 Task: Select the company as the website type.
Action: Mouse moved to (790, 82)
Screenshot: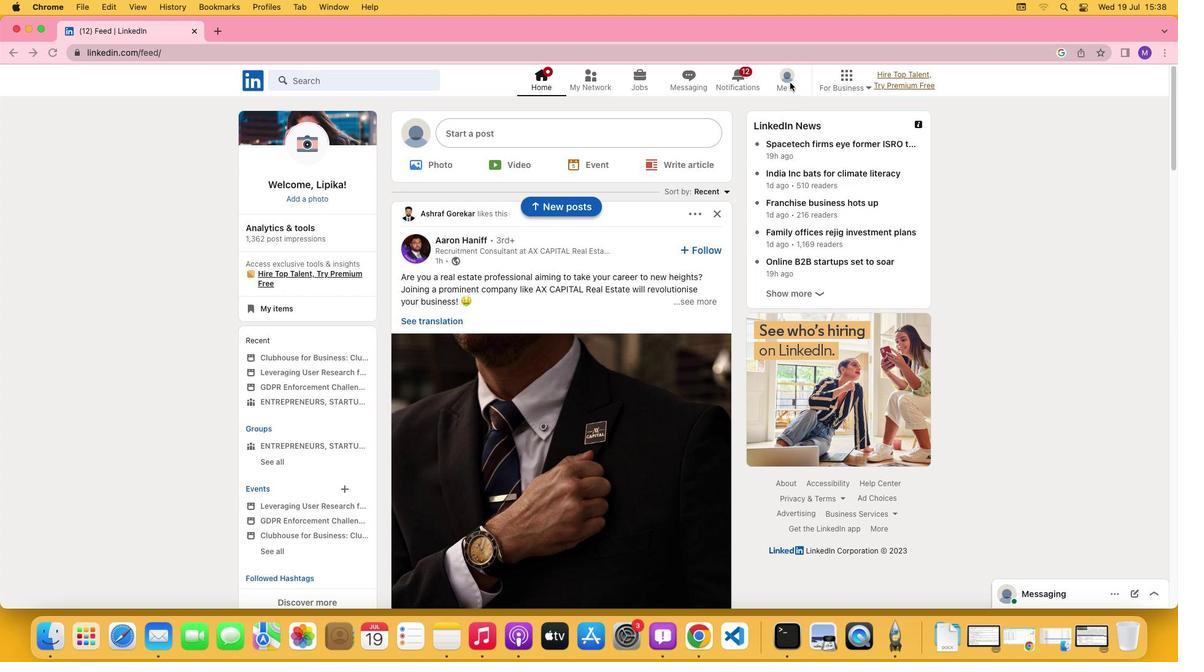 
Action: Mouse pressed left at (790, 82)
Screenshot: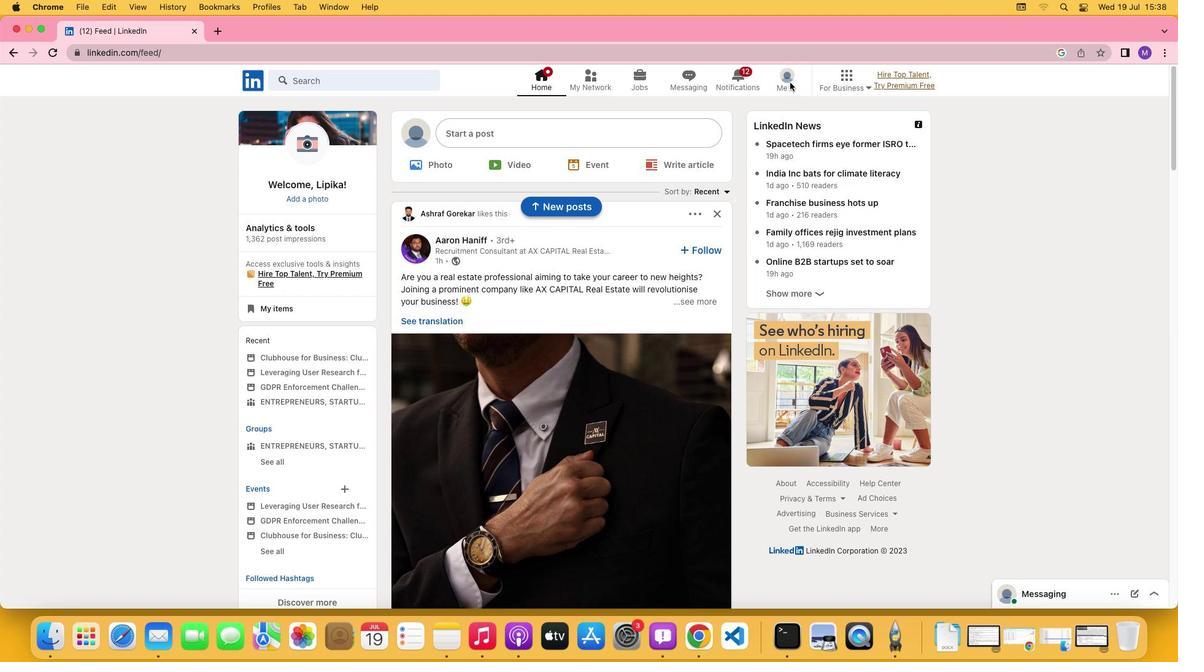 
Action: Mouse moved to (792, 85)
Screenshot: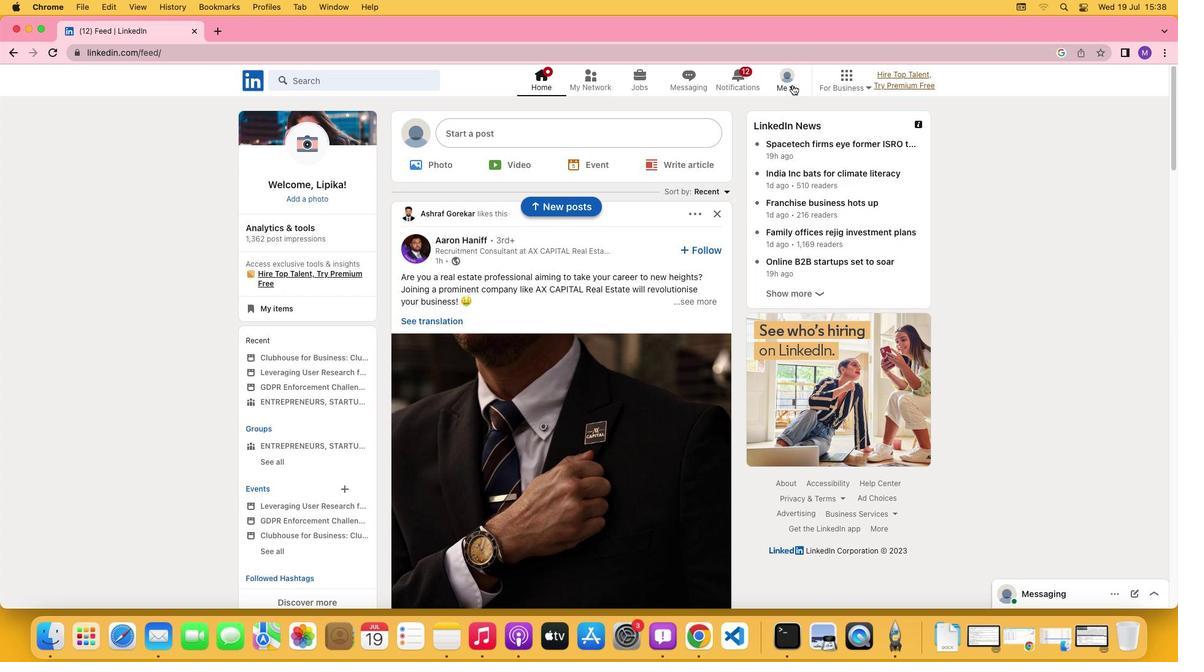 
Action: Mouse pressed left at (792, 85)
Screenshot: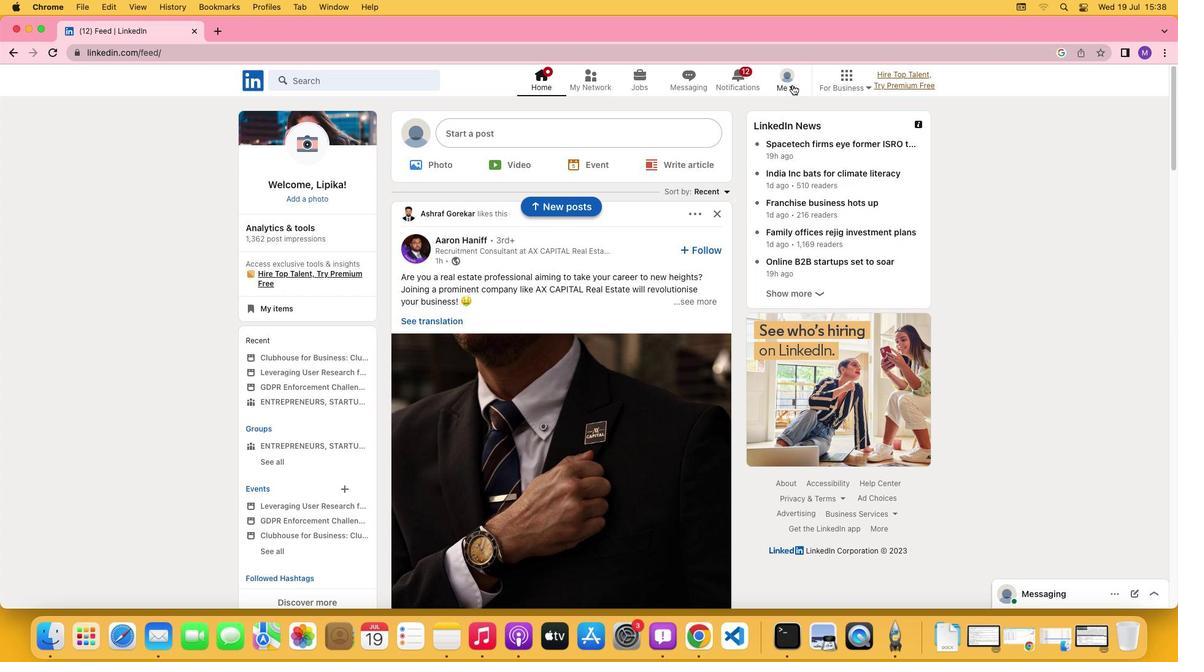 
Action: Mouse moved to (762, 149)
Screenshot: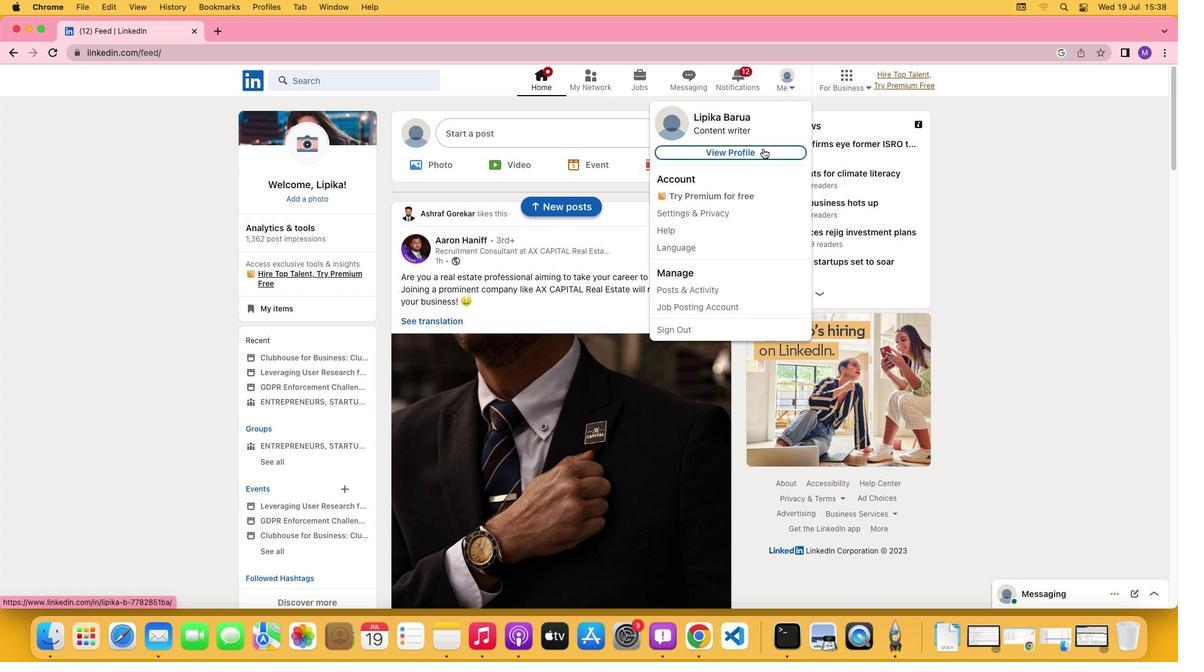 
Action: Mouse pressed left at (762, 149)
Screenshot: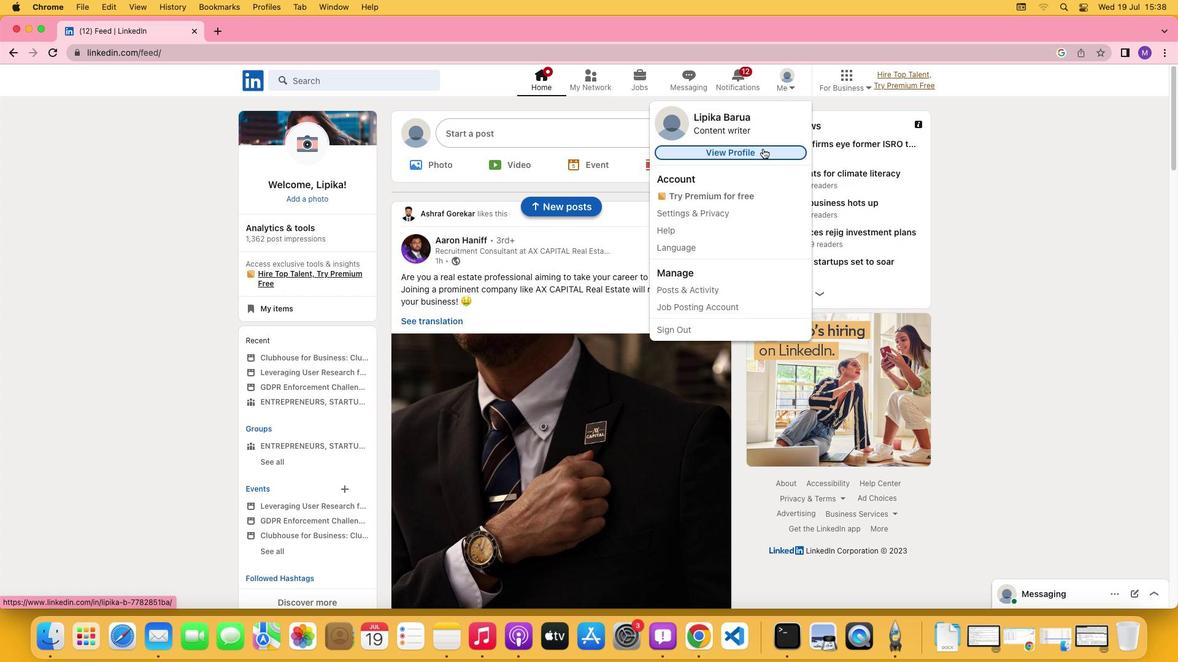 
Action: Mouse moved to (375, 396)
Screenshot: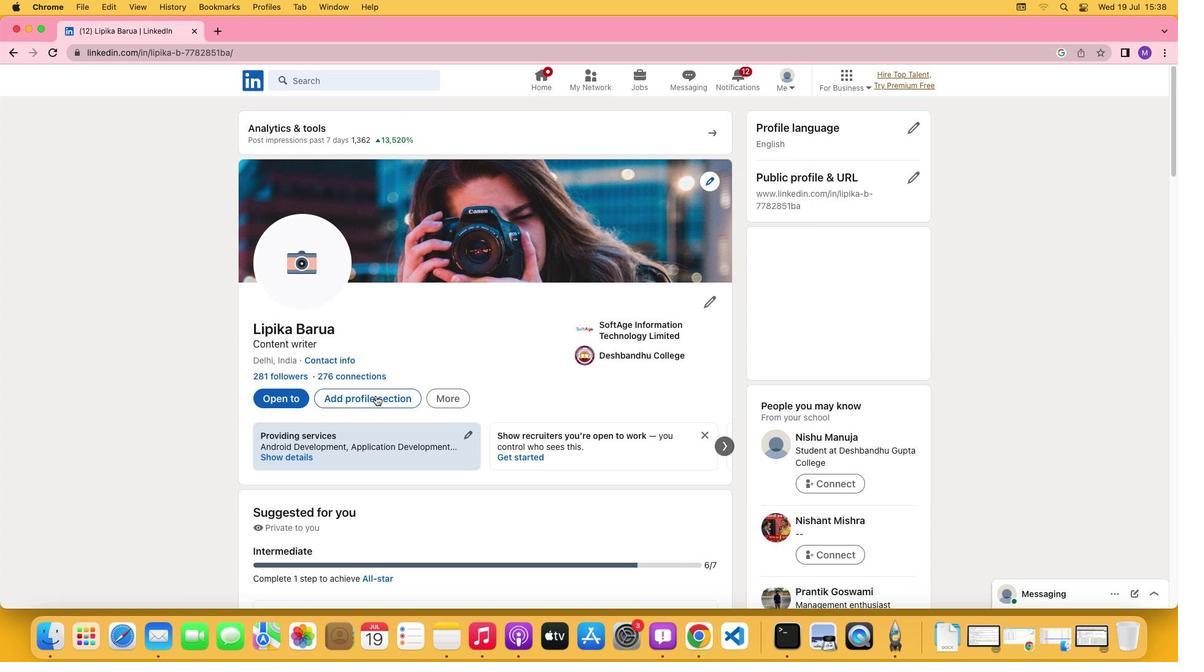 
Action: Mouse pressed left at (375, 396)
Screenshot: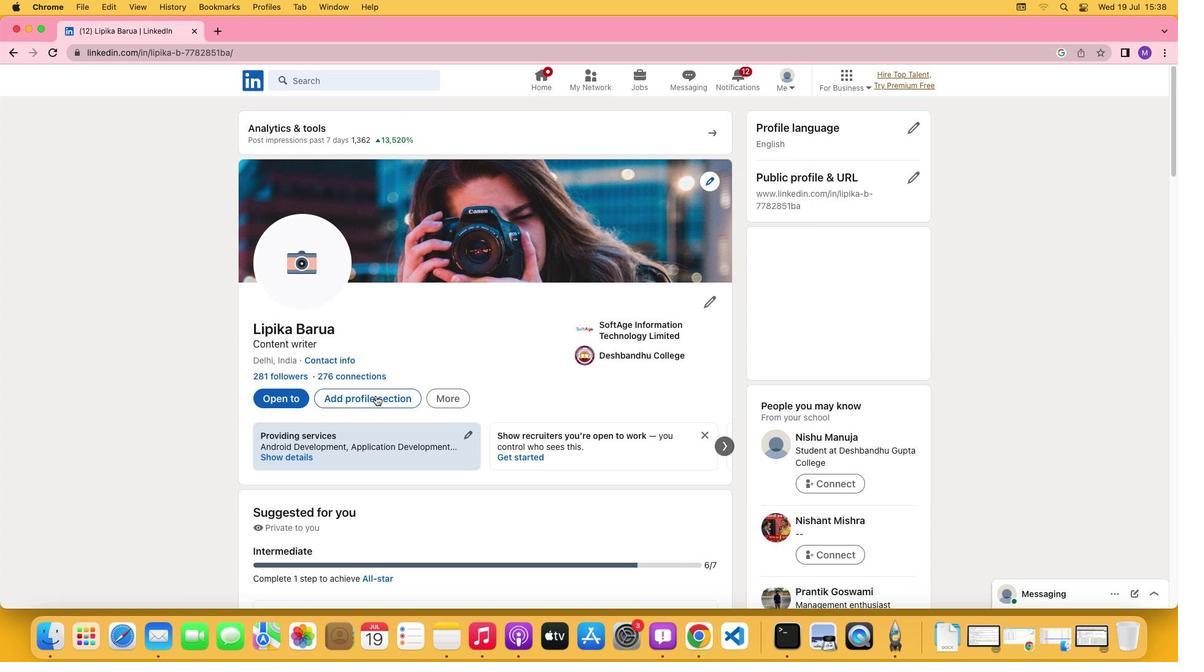 
Action: Mouse moved to (459, 366)
Screenshot: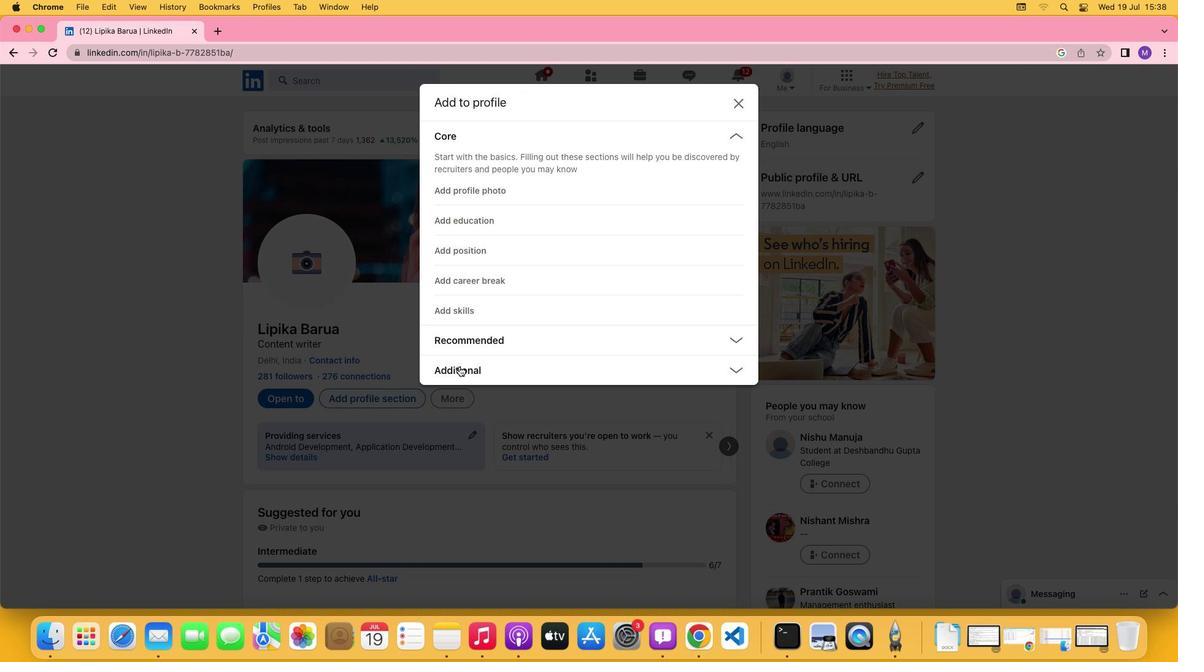 
Action: Mouse pressed left at (459, 366)
Screenshot: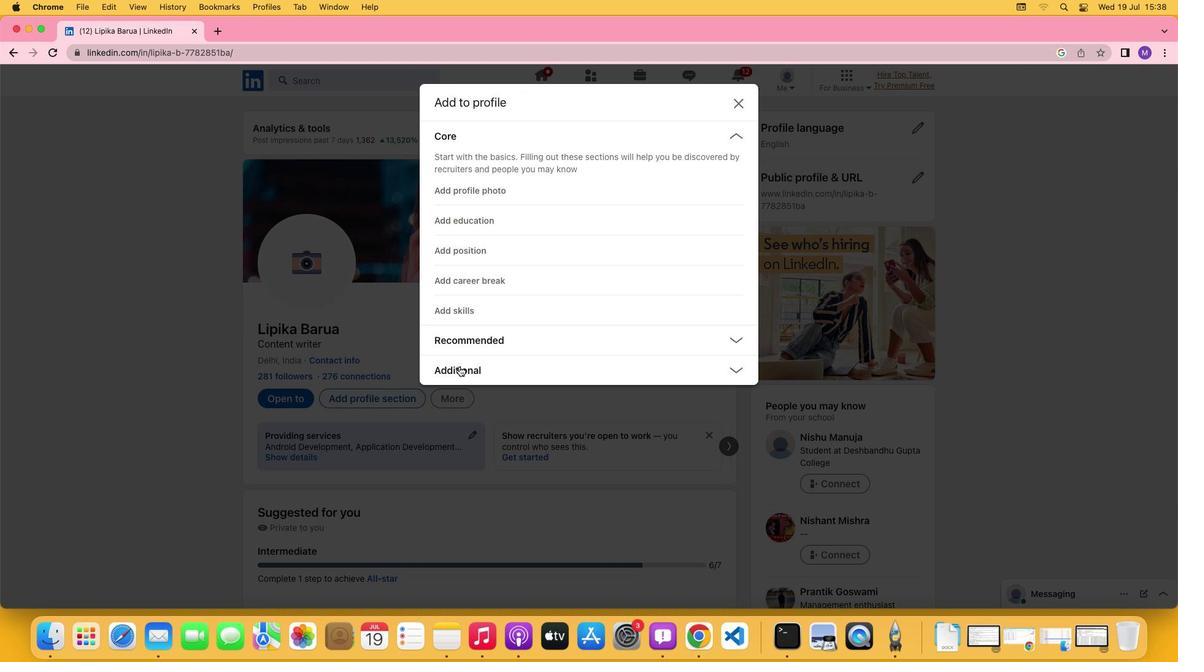 
Action: Mouse moved to (457, 490)
Screenshot: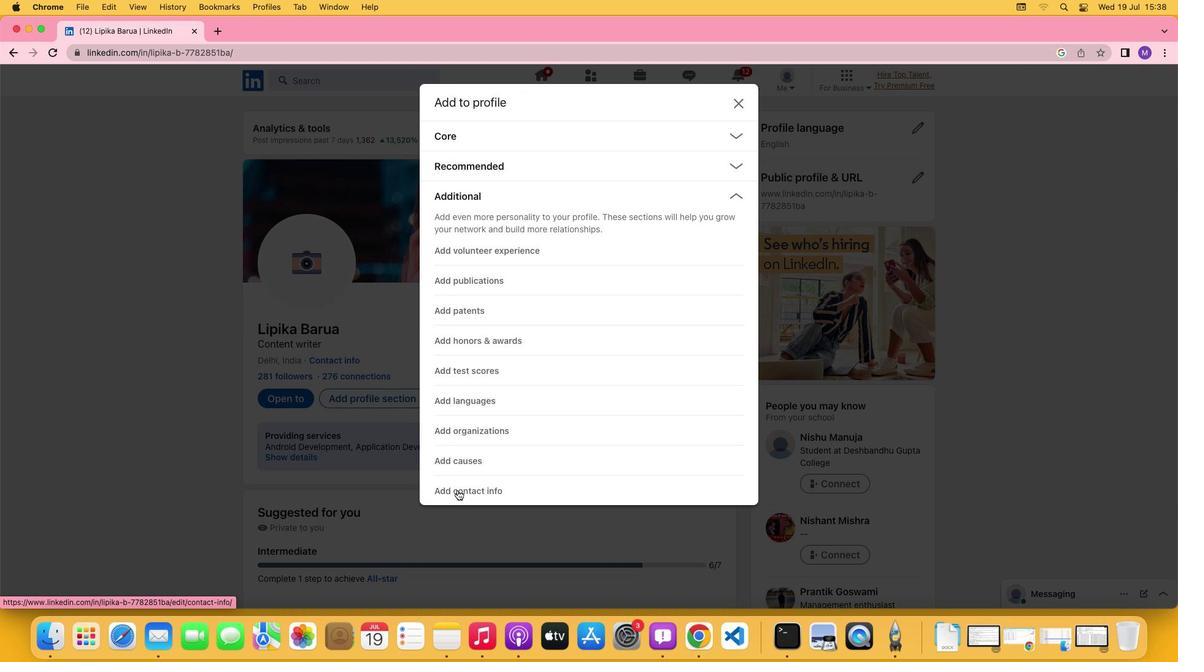 
Action: Mouse pressed left at (457, 490)
Screenshot: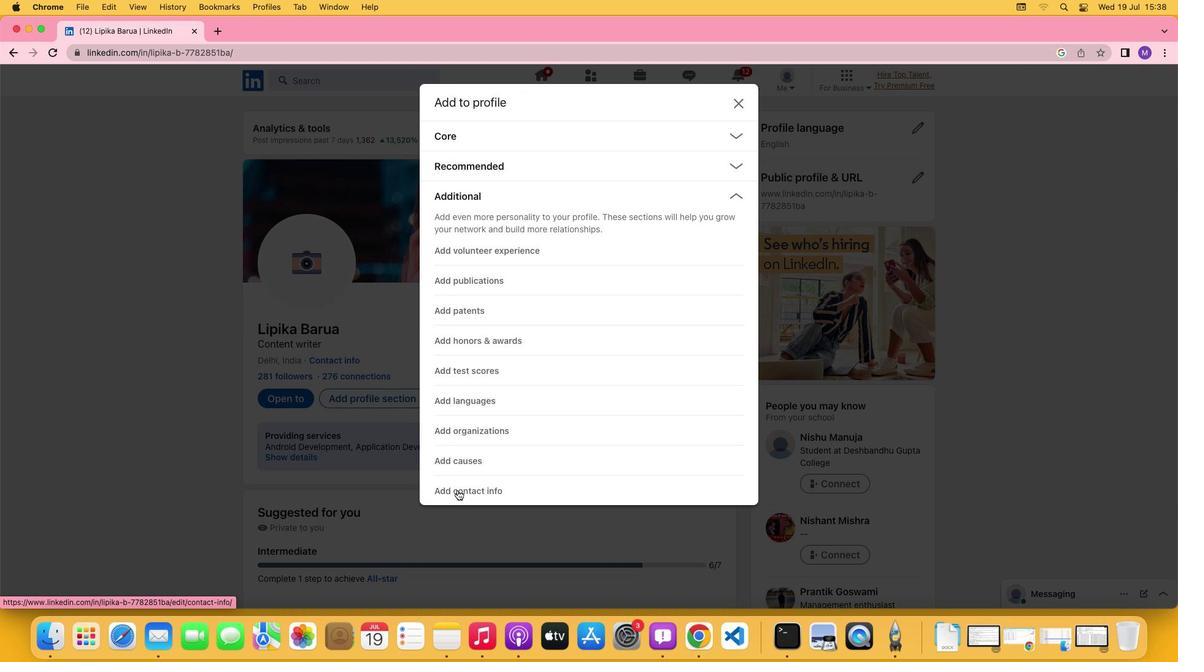 
Action: Mouse moved to (470, 441)
Screenshot: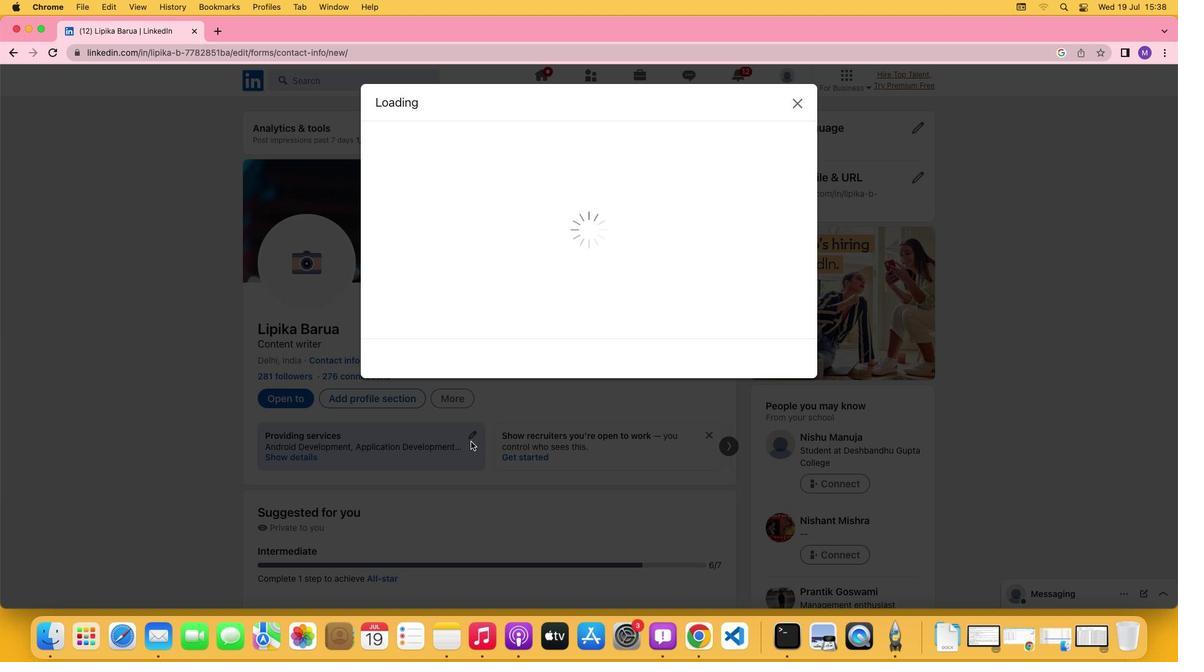 
Action: Mouse scrolled (470, 441) with delta (0, 0)
Screenshot: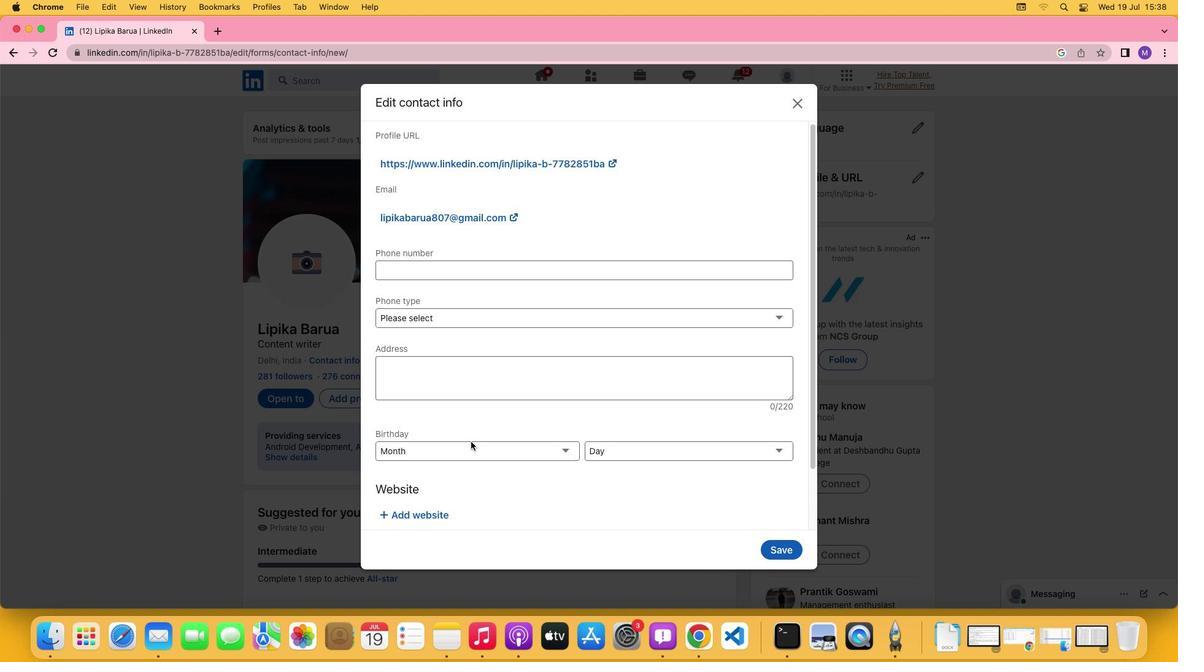 
Action: Mouse scrolled (470, 441) with delta (0, 0)
Screenshot: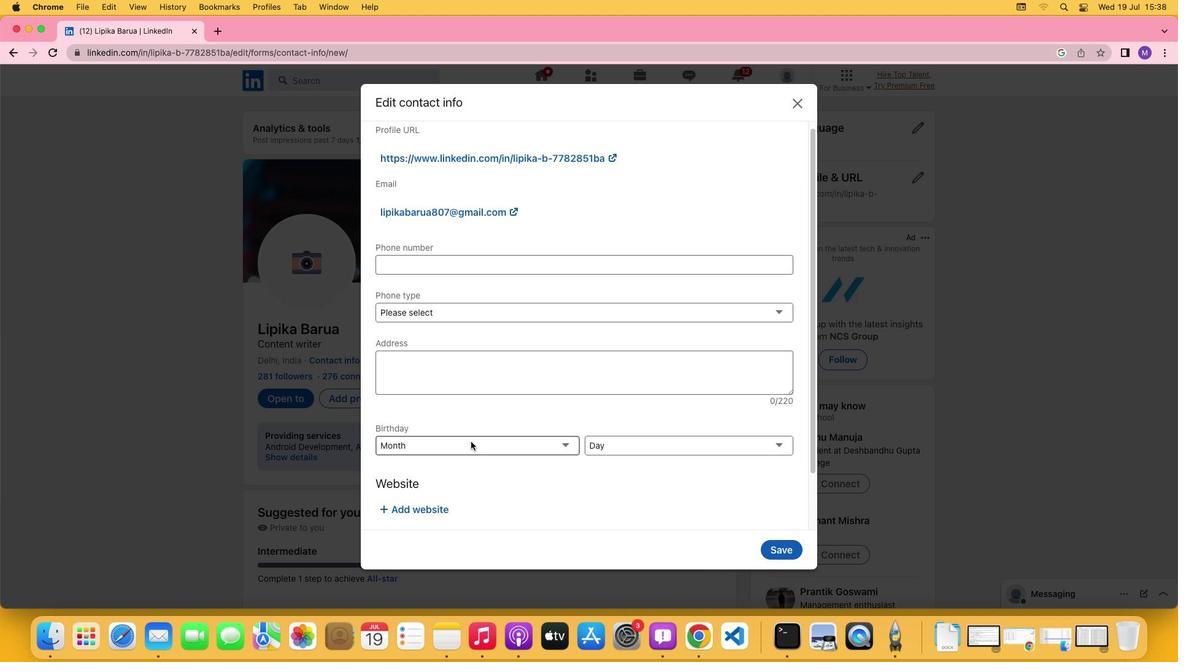 
Action: Mouse moved to (471, 441)
Screenshot: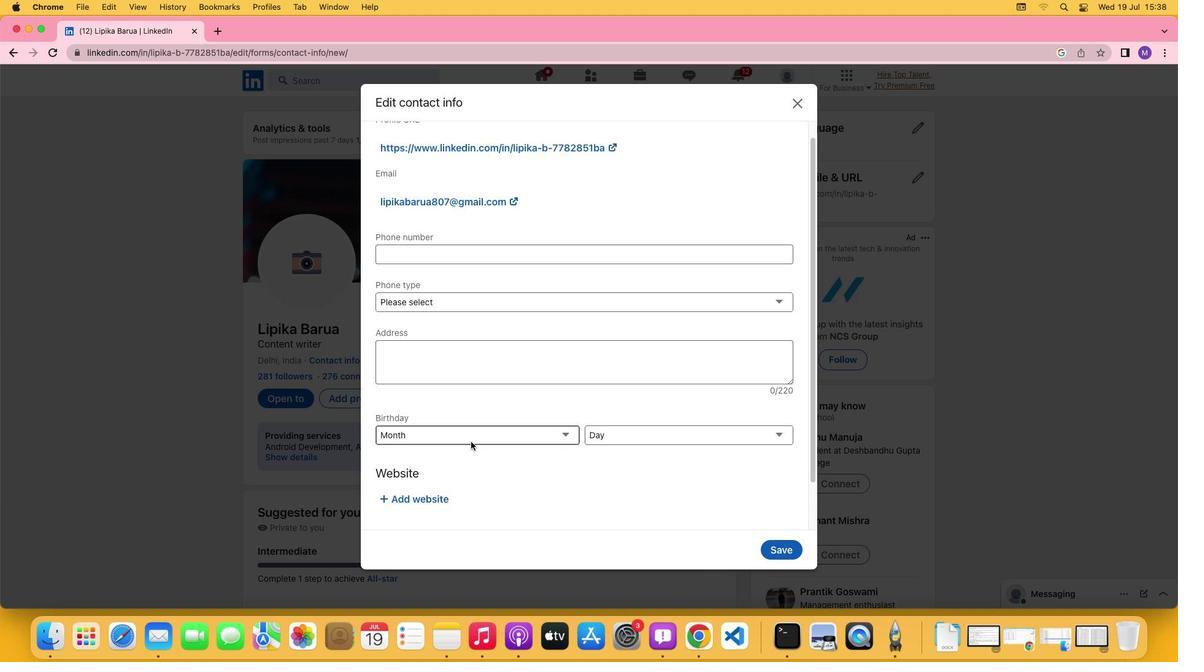 
Action: Mouse scrolled (471, 441) with delta (0, -1)
Screenshot: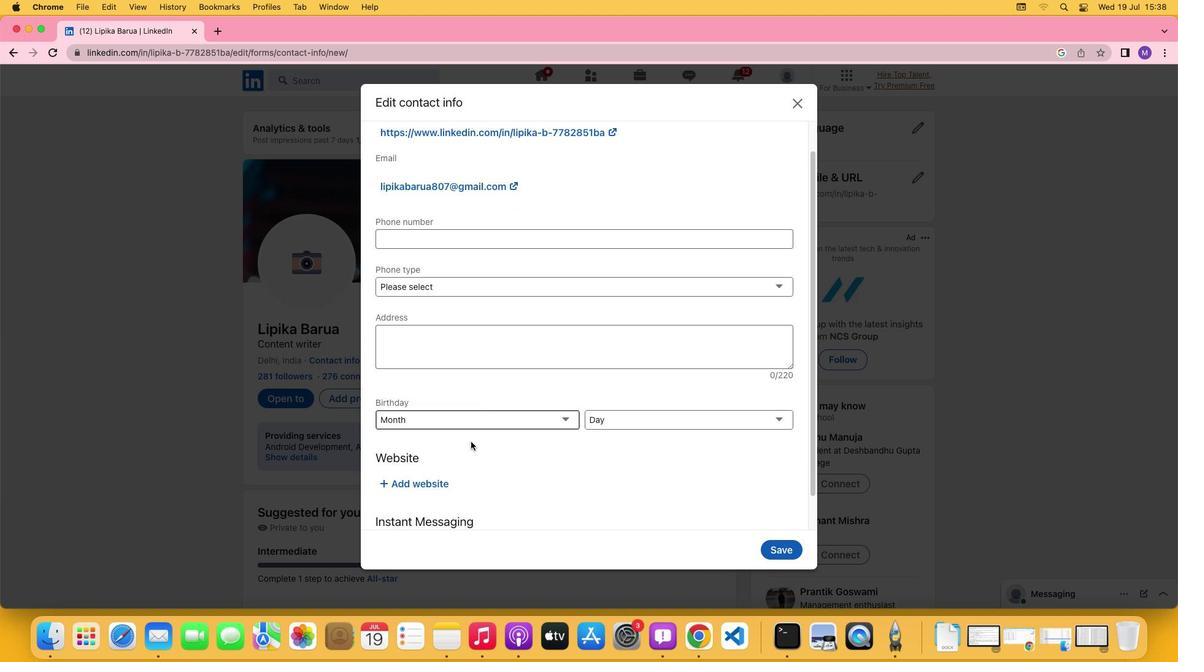 
Action: Mouse scrolled (471, 441) with delta (0, -1)
Screenshot: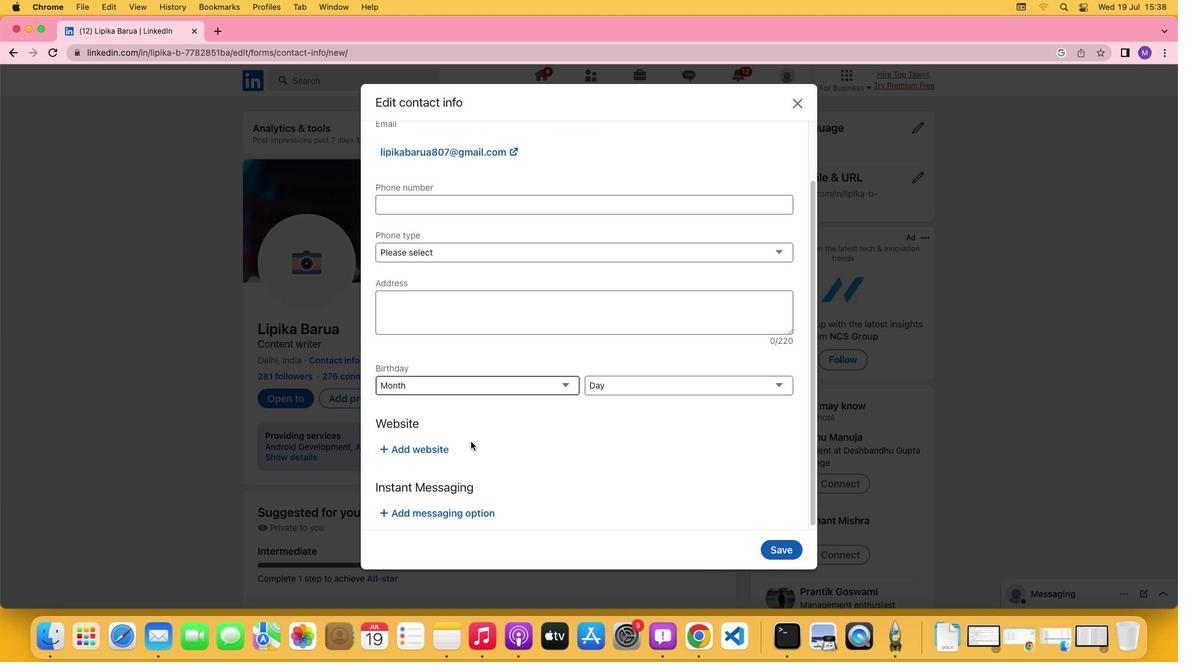 
Action: Mouse scrolled (471, 441) with delta (0, 0)
Screenshot: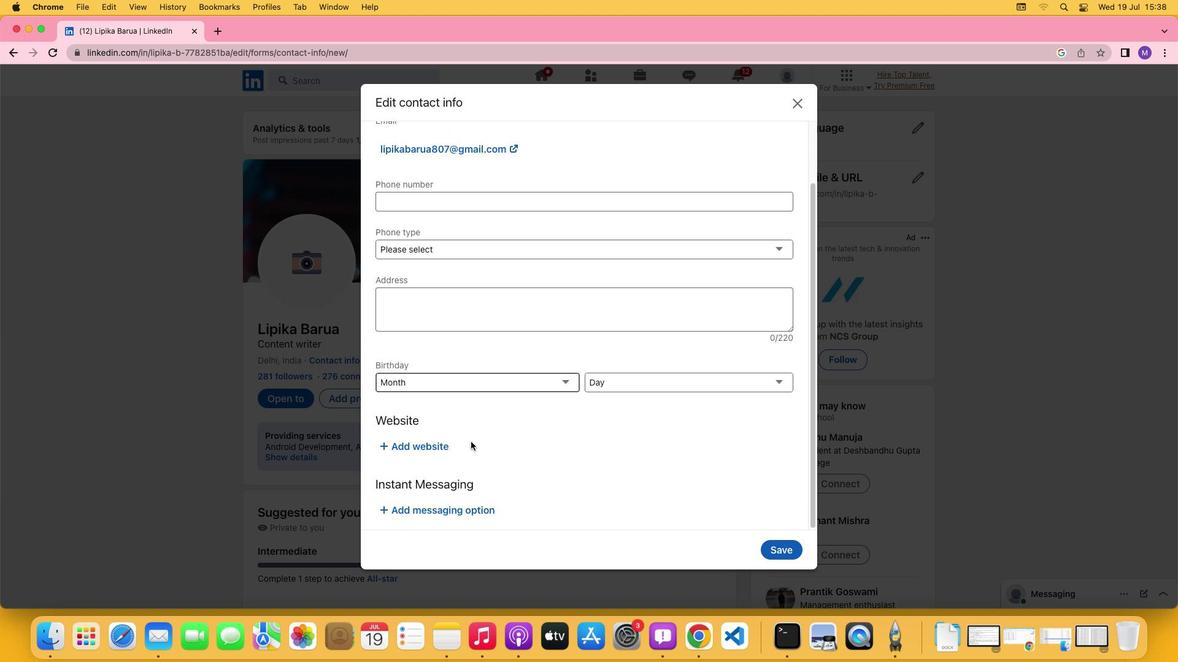 
Action: Mouse scrolled (471, 441) with delta (0, 0)
Screenshot: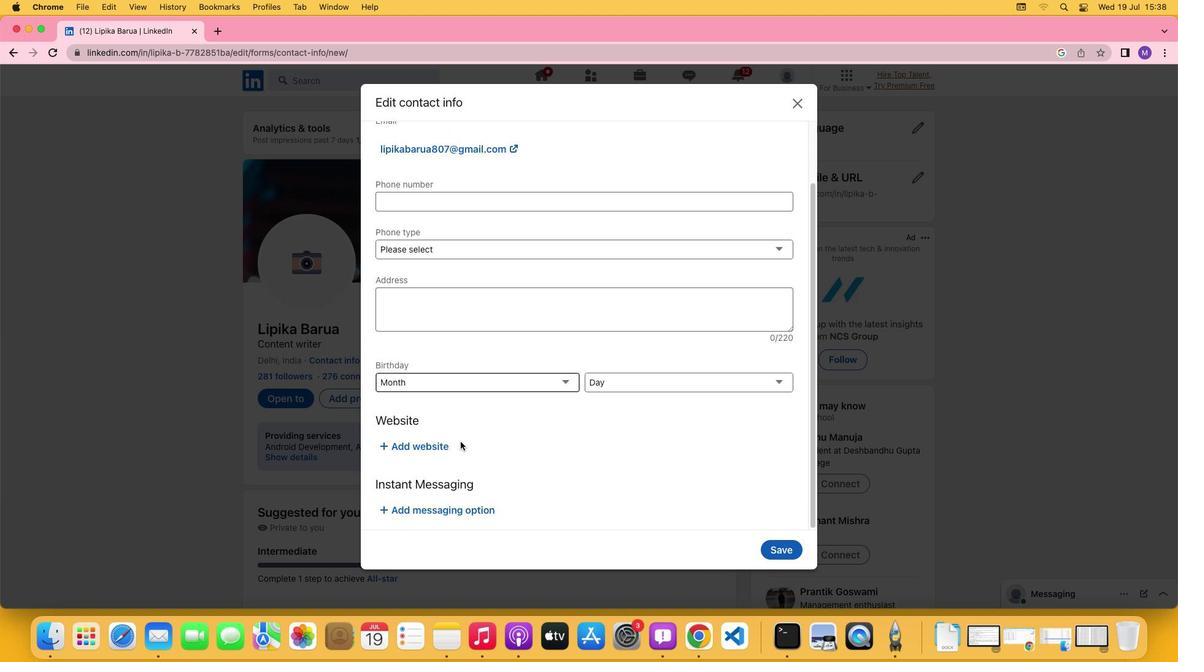 
Action: Mouse moved to (428, 447)
Screenshot: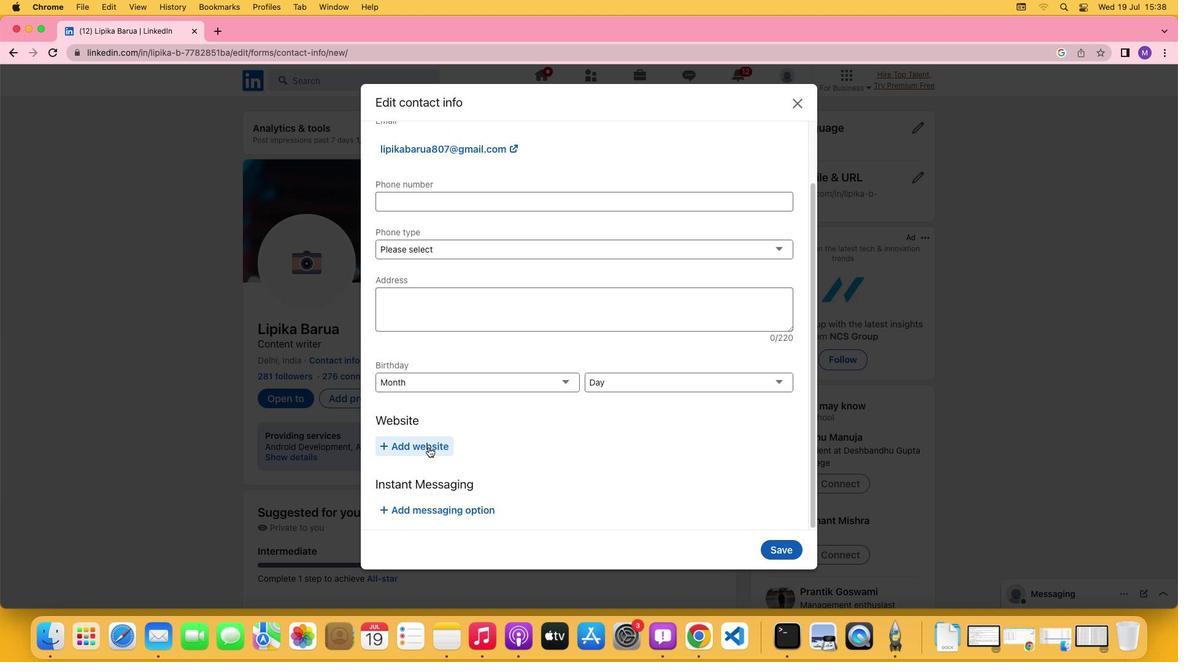
Action: Mouse pressed left at (428, 447)
Screenshot: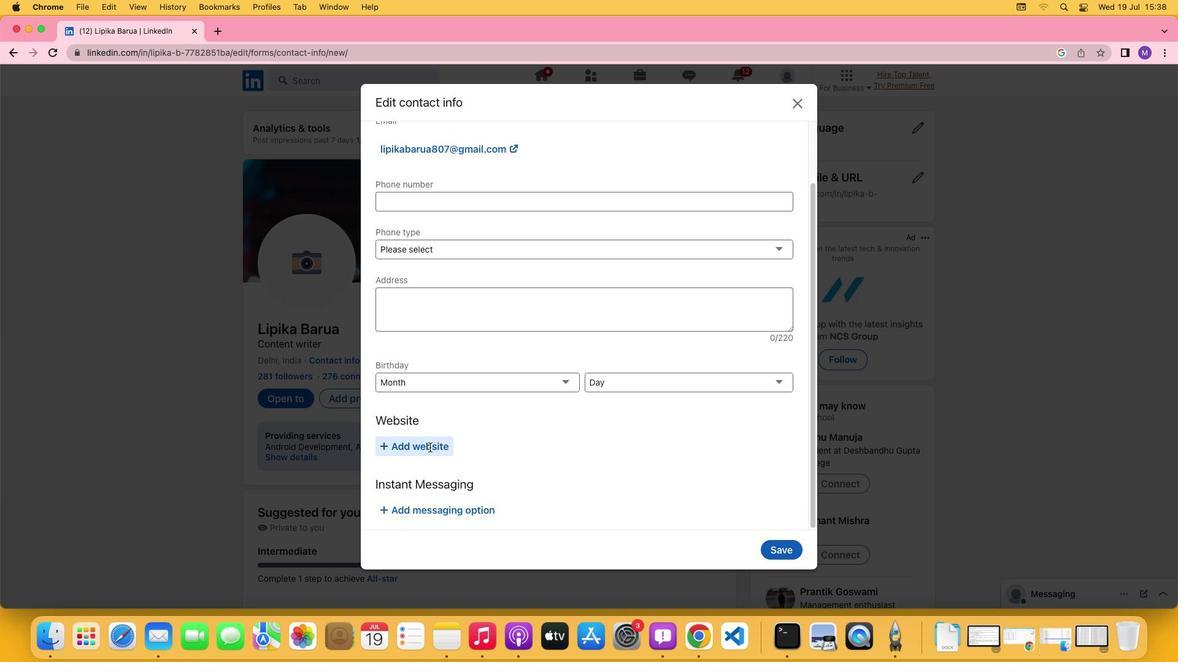 
Action: Mouse moved to (598, 452)
Screenshot: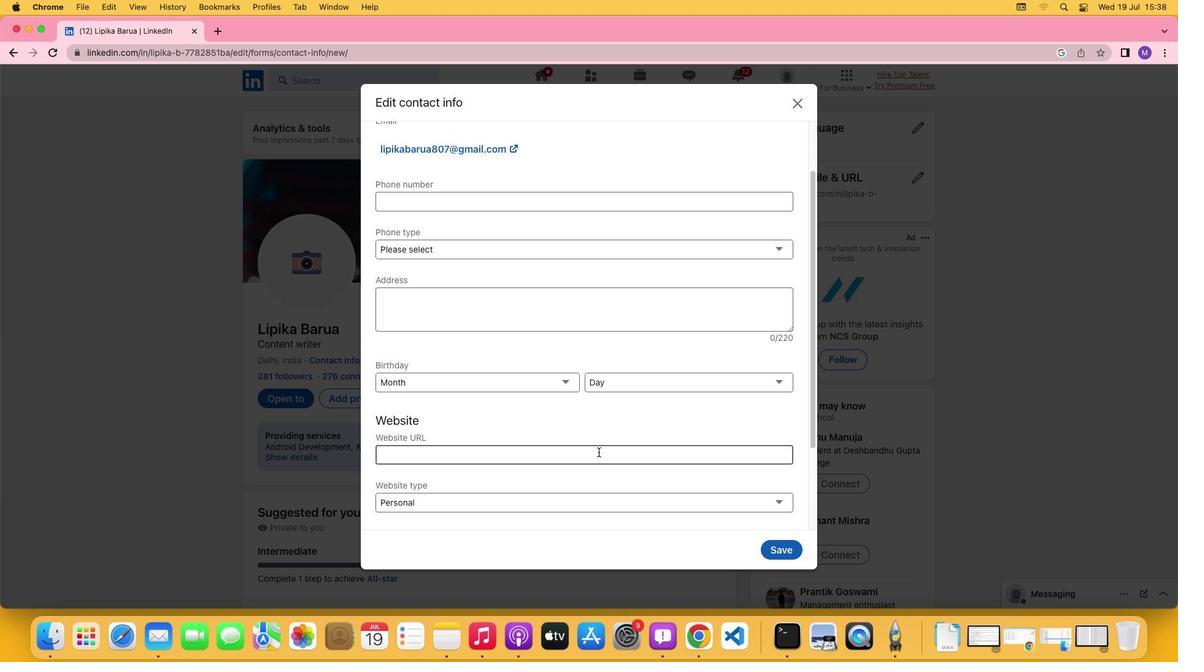 
Action: Mouse scrolled (598, 452) with delta (0, 0)
Screenshot: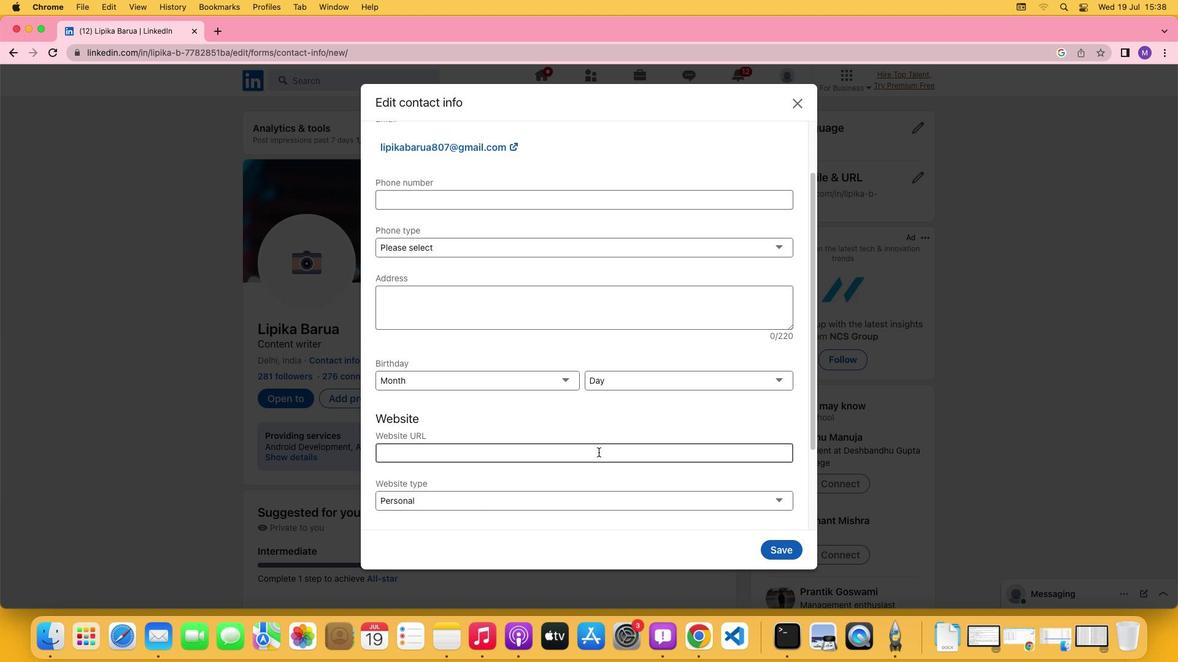 
Action: Mouse scrolled (598, 452) with delta (0, 0)
Screenshot: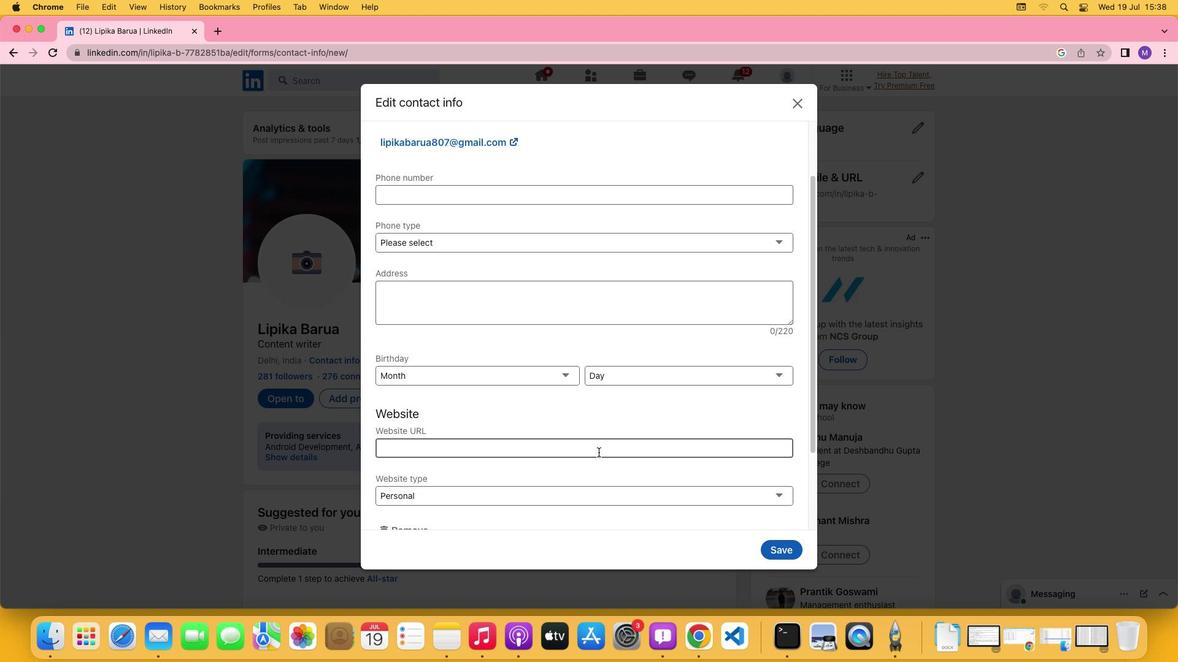 
Action: Mouse scrolled (598, 452) with delta (0, -1)
Screenshot: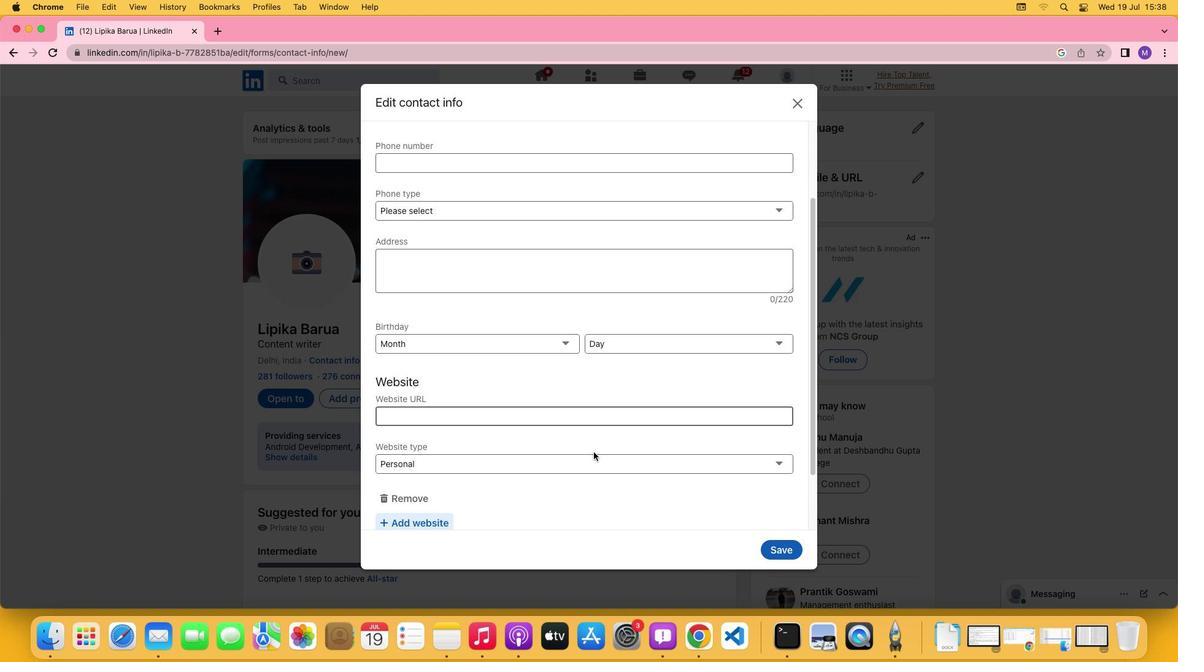 
Action: Mouse moved to (783, 416)
Screenshot: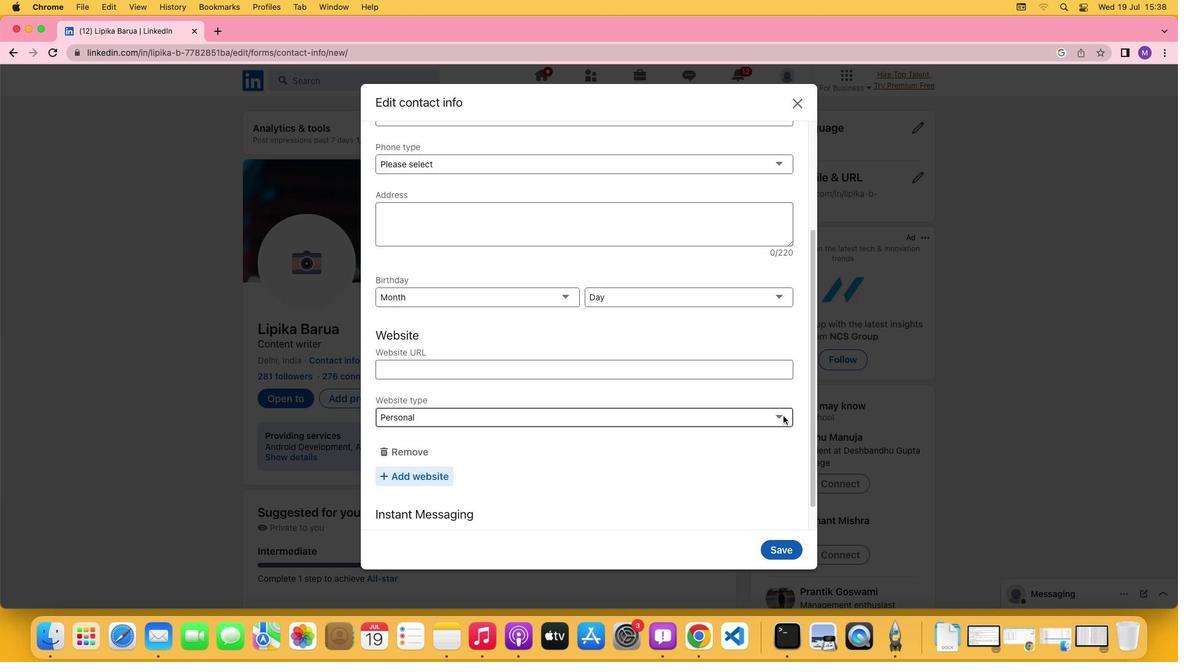 
Action: Mouse pressed left at (783, 416)
Screenshot: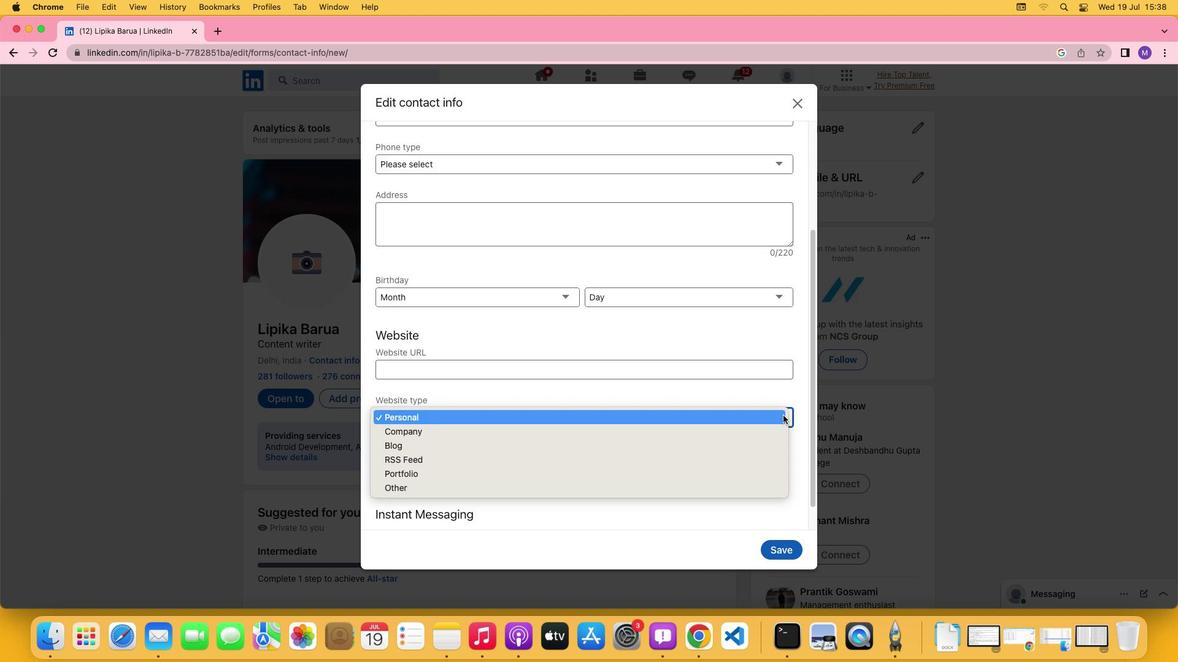 
Action: Mouse moved to (765, 432)
Screenshot: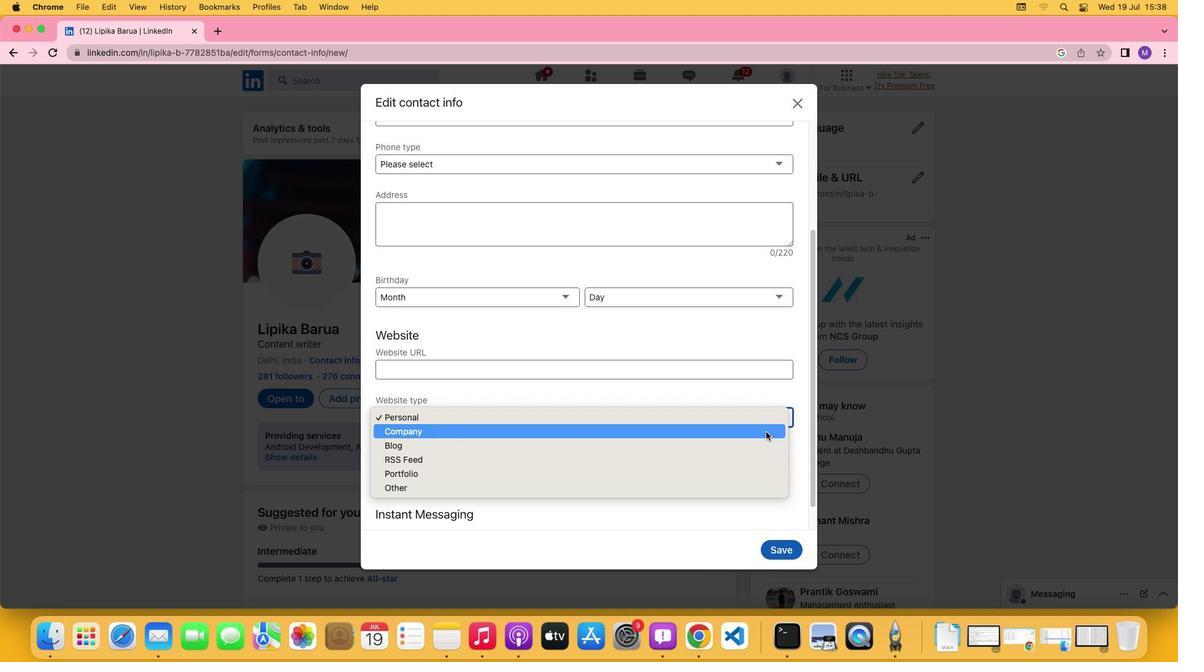 
Action: Mouse pressed left at (765, 432)
Screenshot: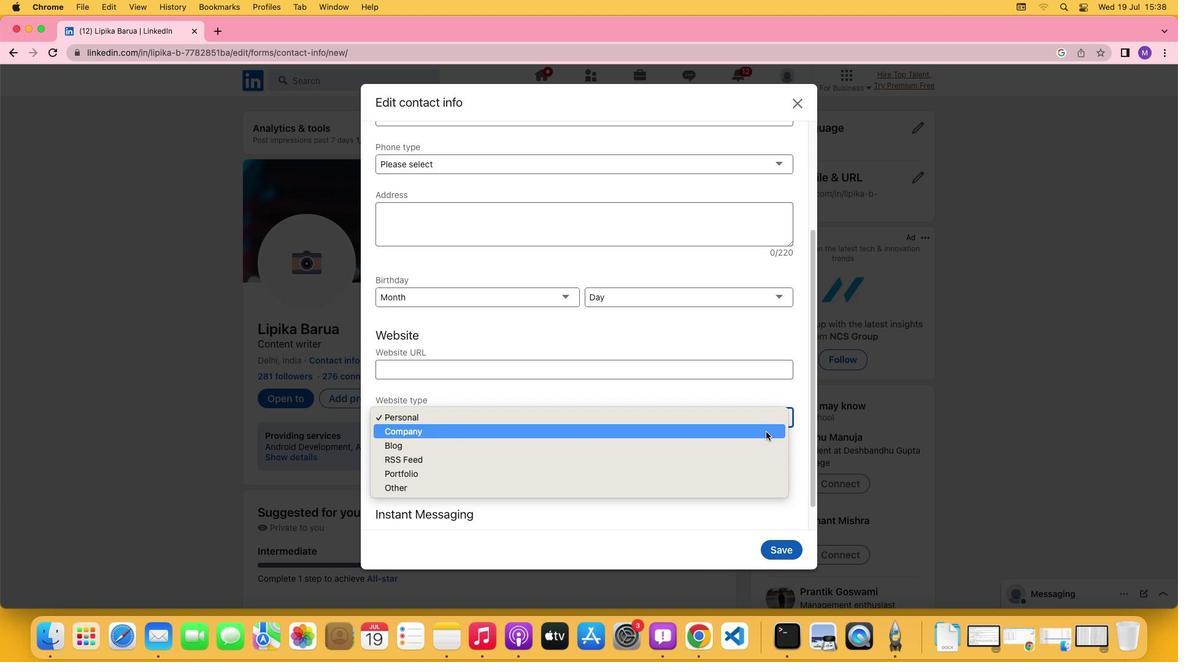 
Action: Mouse moved to (760, 456)
Screenshot: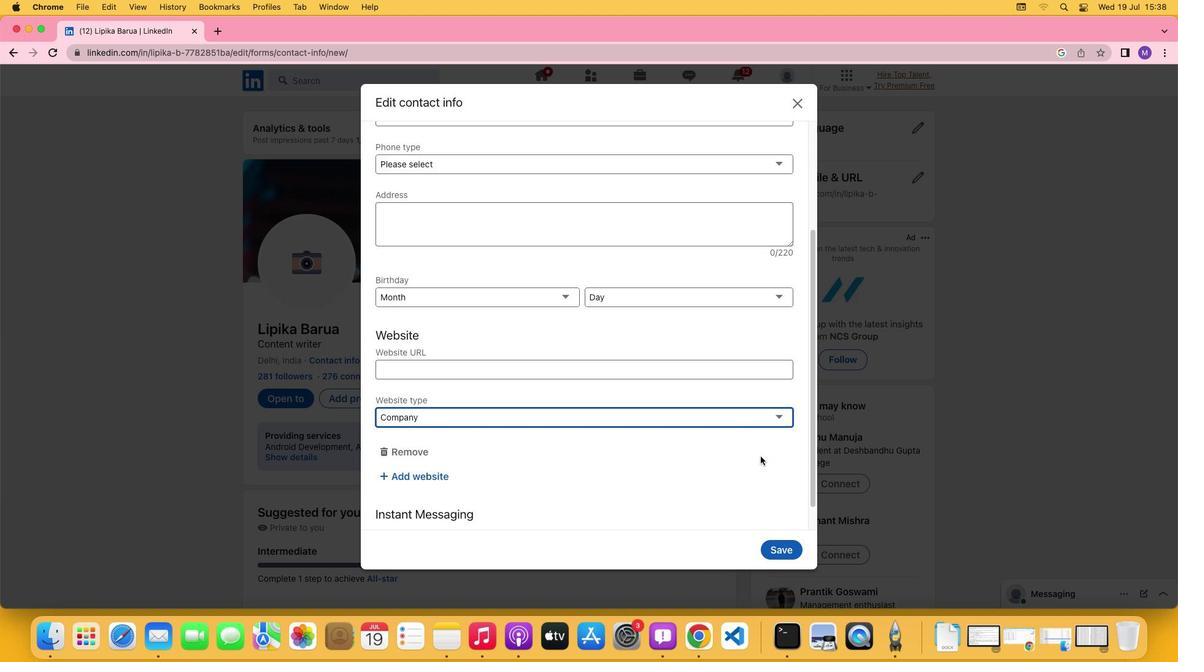
